 Task: Assign in the project WhiteCap the issue 'Integrate a new push notification feature into an existing mobile application to increase user engagement and retention' to the sprint 'Warp Drive'.
Action: Mouse moved to (991, 223)
Screenshot: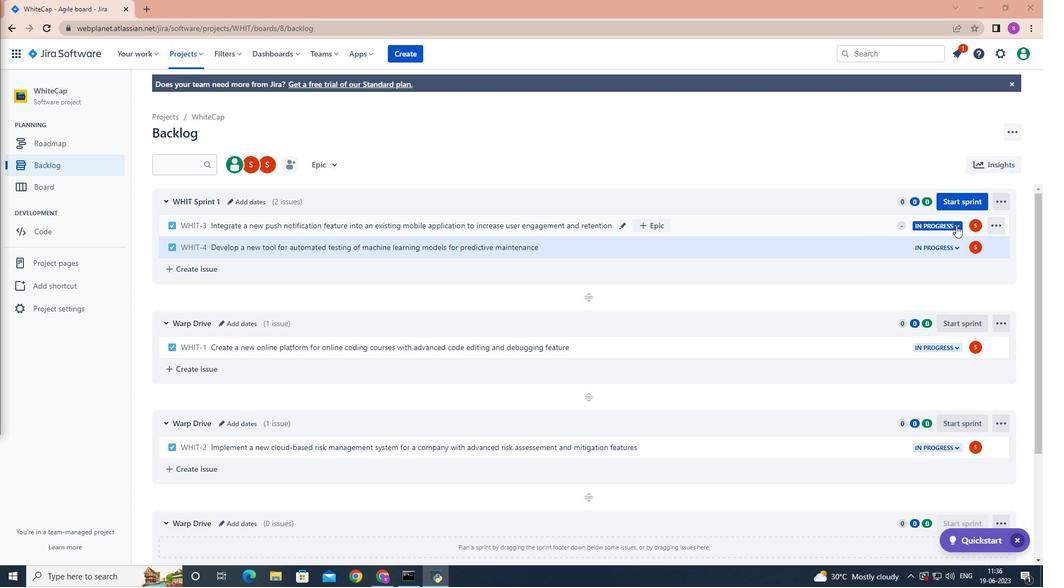 
Action: Mouse pressed left at (991, 223)
Screenshot: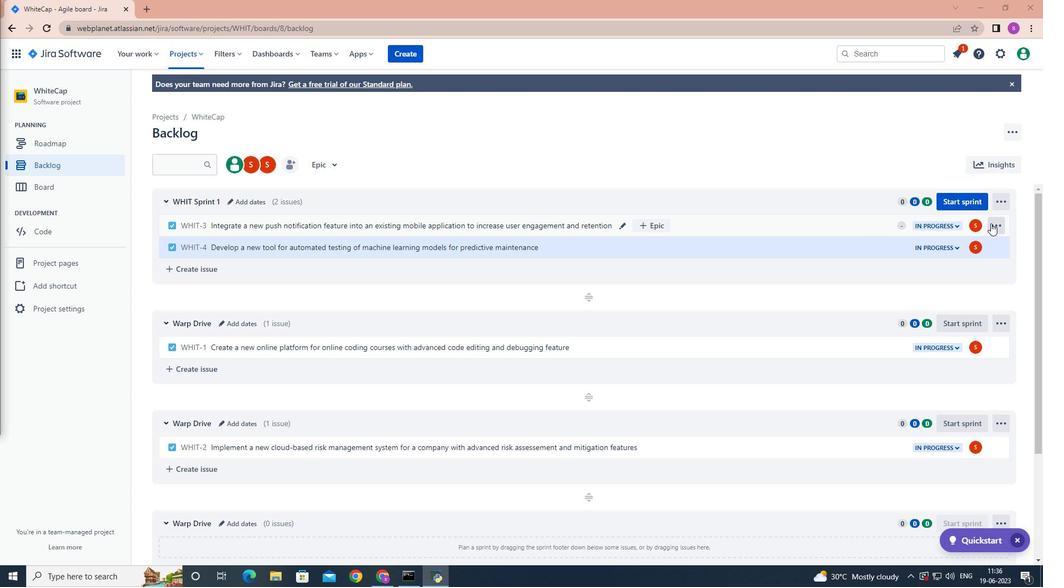 
Action: Mouse moved to (973, 381)
Screenshot: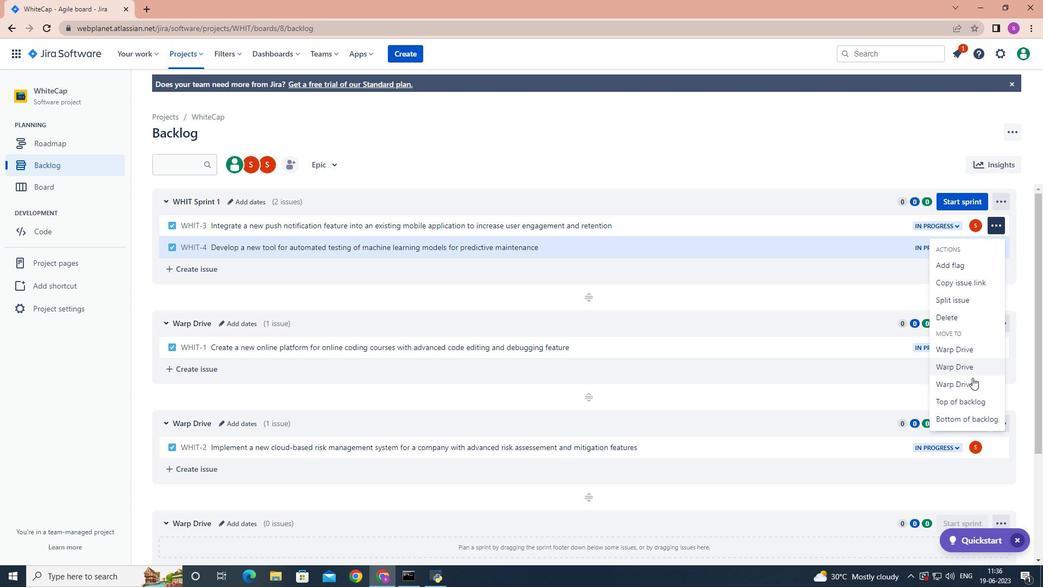 
Action: Mouse pressed left at (973, 381)
Screenshot: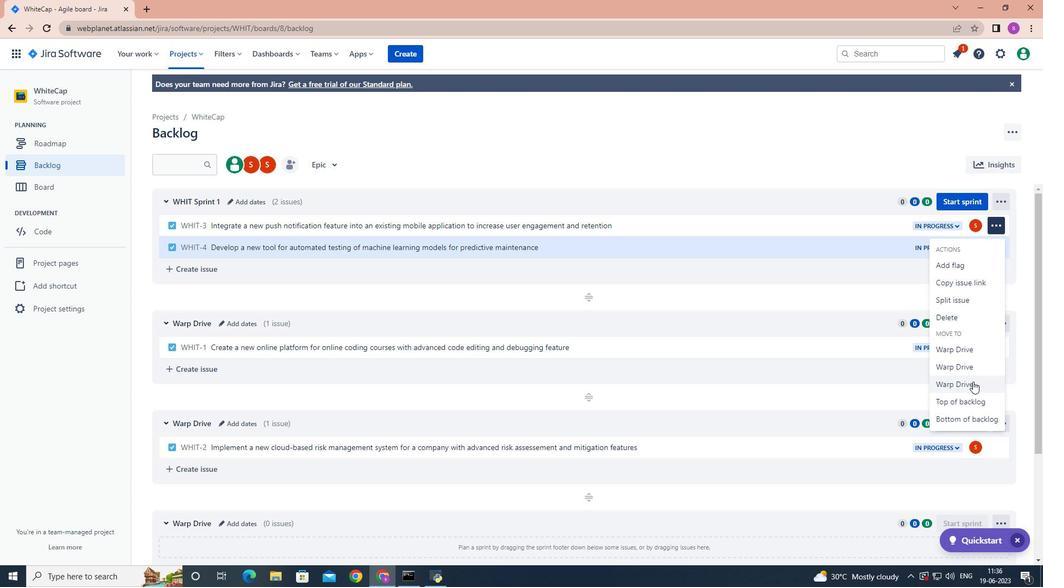 
Action: Mouse moved to (787, 267)
Screenshot: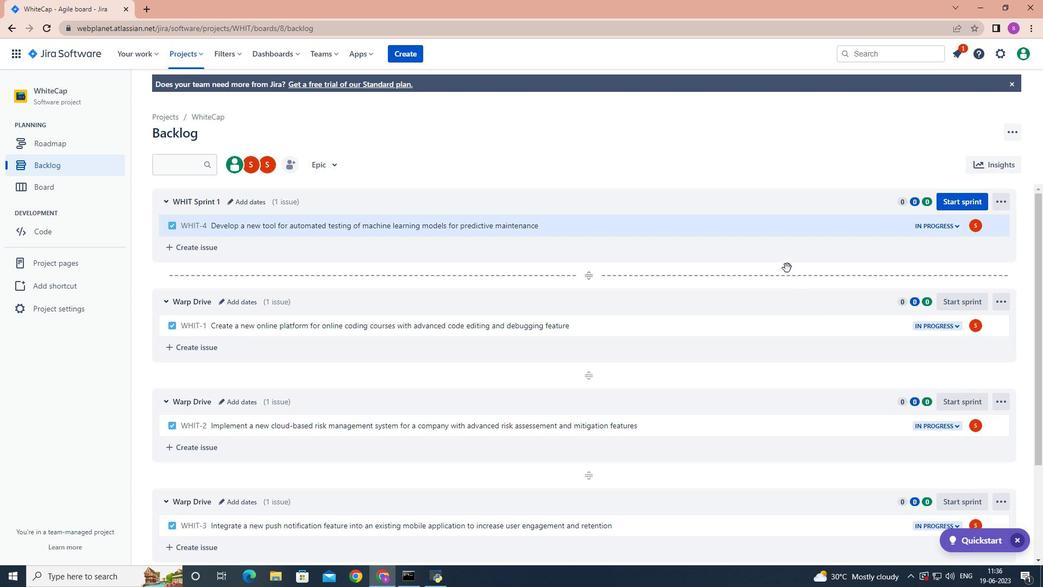 
